Task: Select the Mountain Time - US & Canada as time zone for the schedule.
Action: Mouse moved to (429, 218)
Screenshot: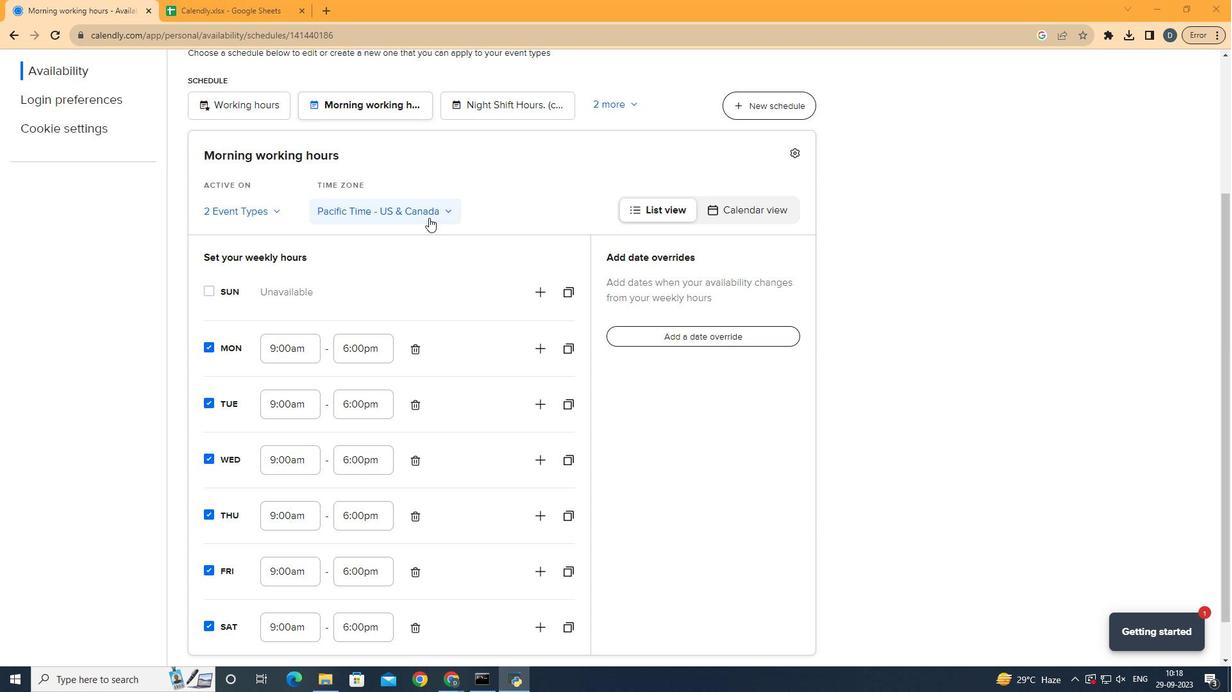 
Action: Mouse pressed left at (429, 218)
Screenshot: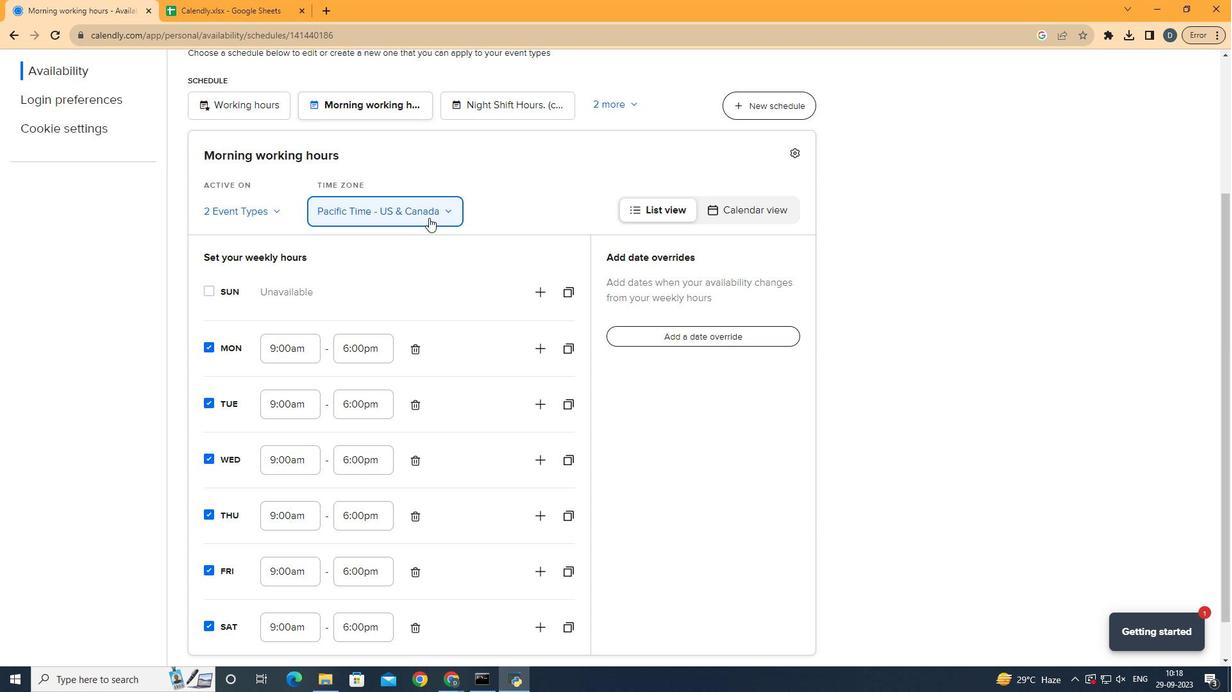 
Action: Mouse moved to (386, 355)
Screenshot: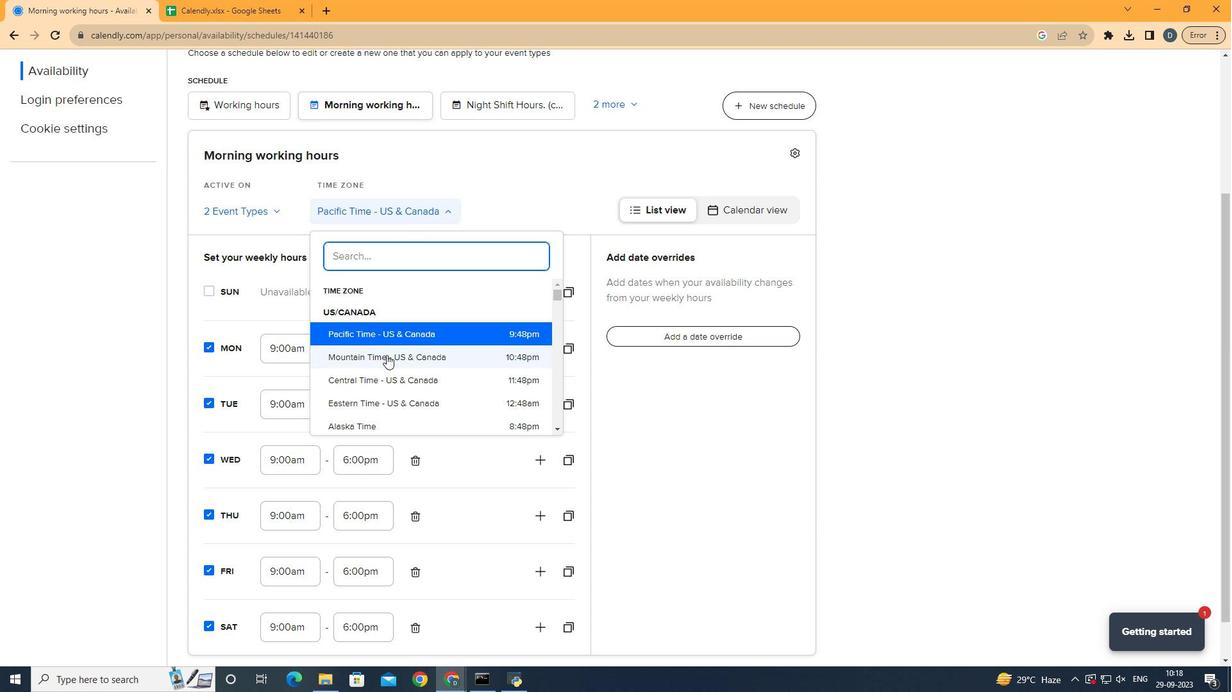 
Action: Mouse pressed left at (386, 355)
Screenshot: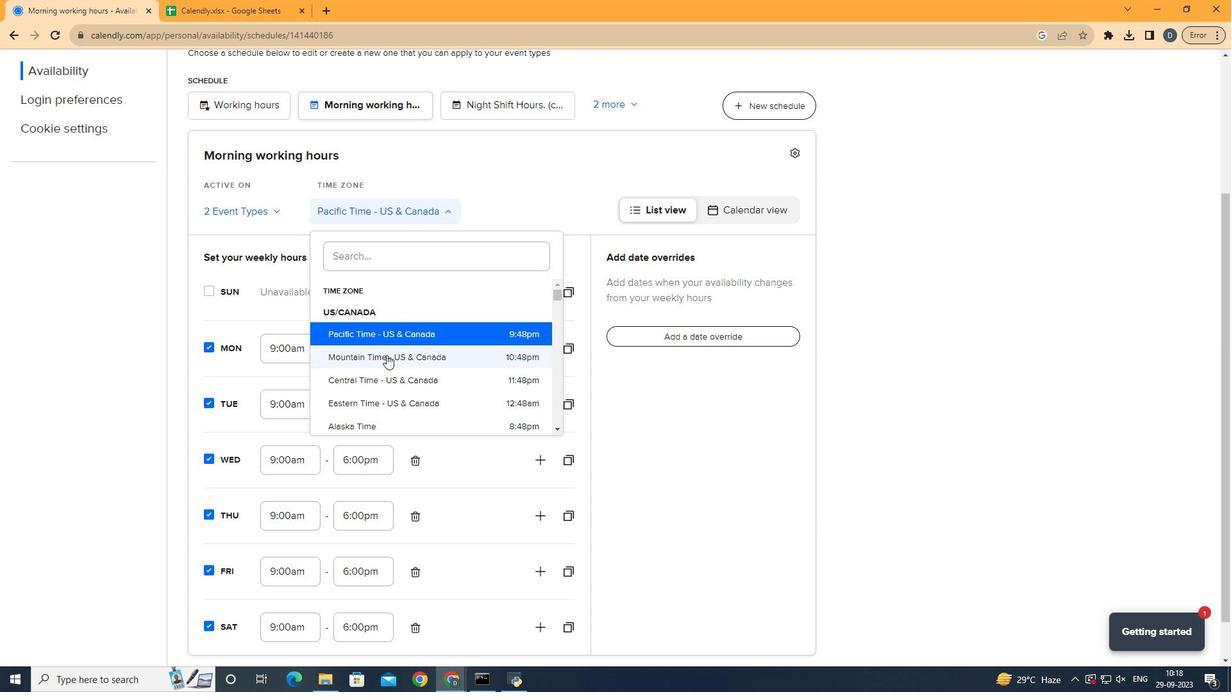 
Action: Mouse moved to (468, 252)
Screenshot: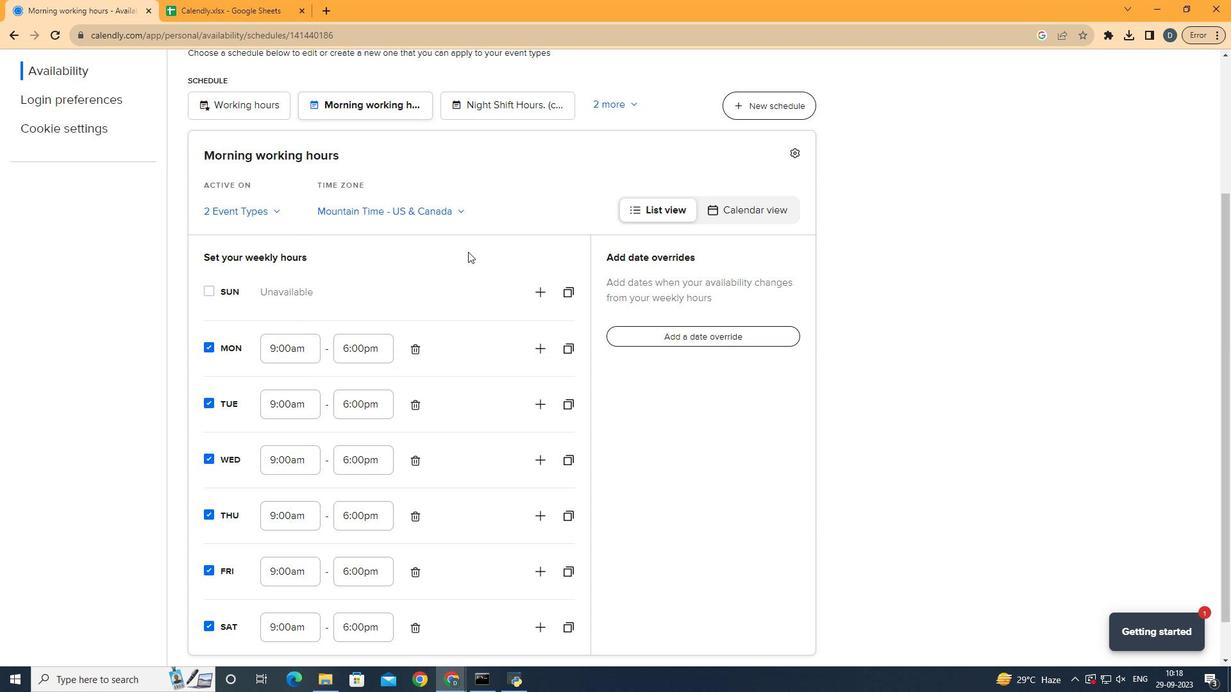 
